 Task: Look for properties with 1 bedroom.
Action: Mouse moved to (1075, 151)
Screenshot: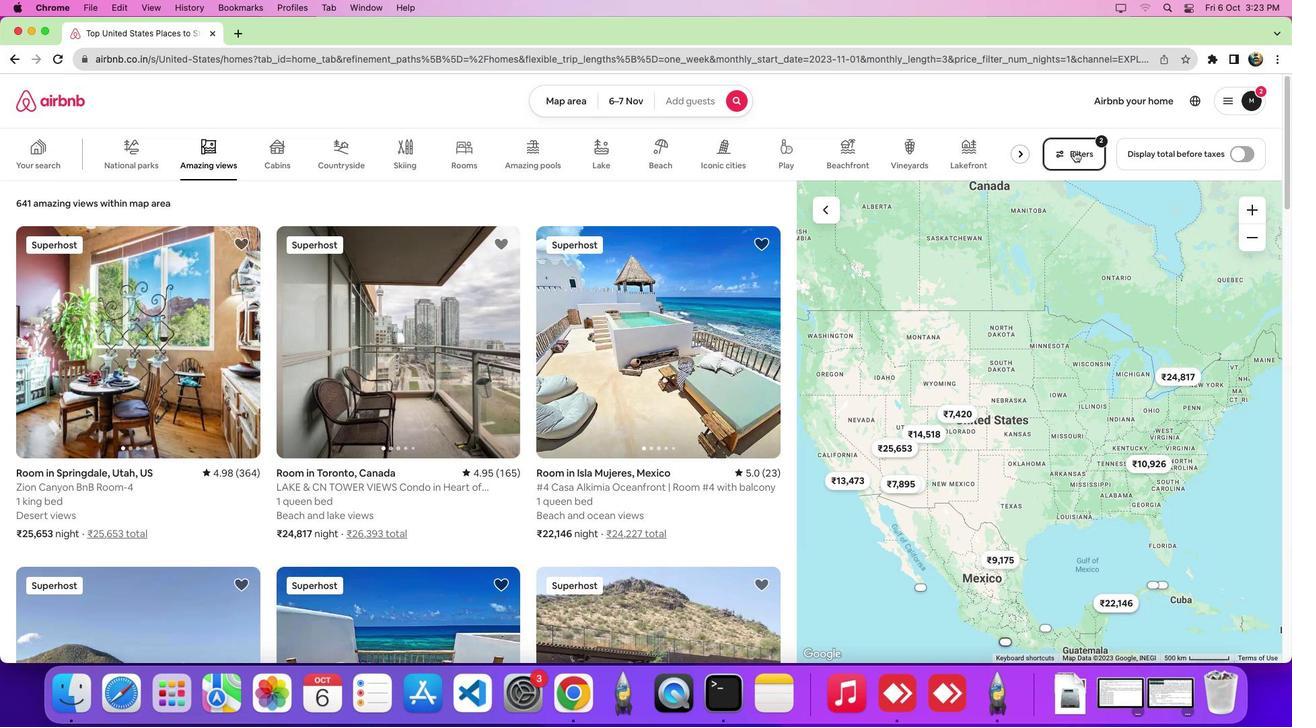 
Action: Mouse pressed left at (1075, 151)
Screenshot: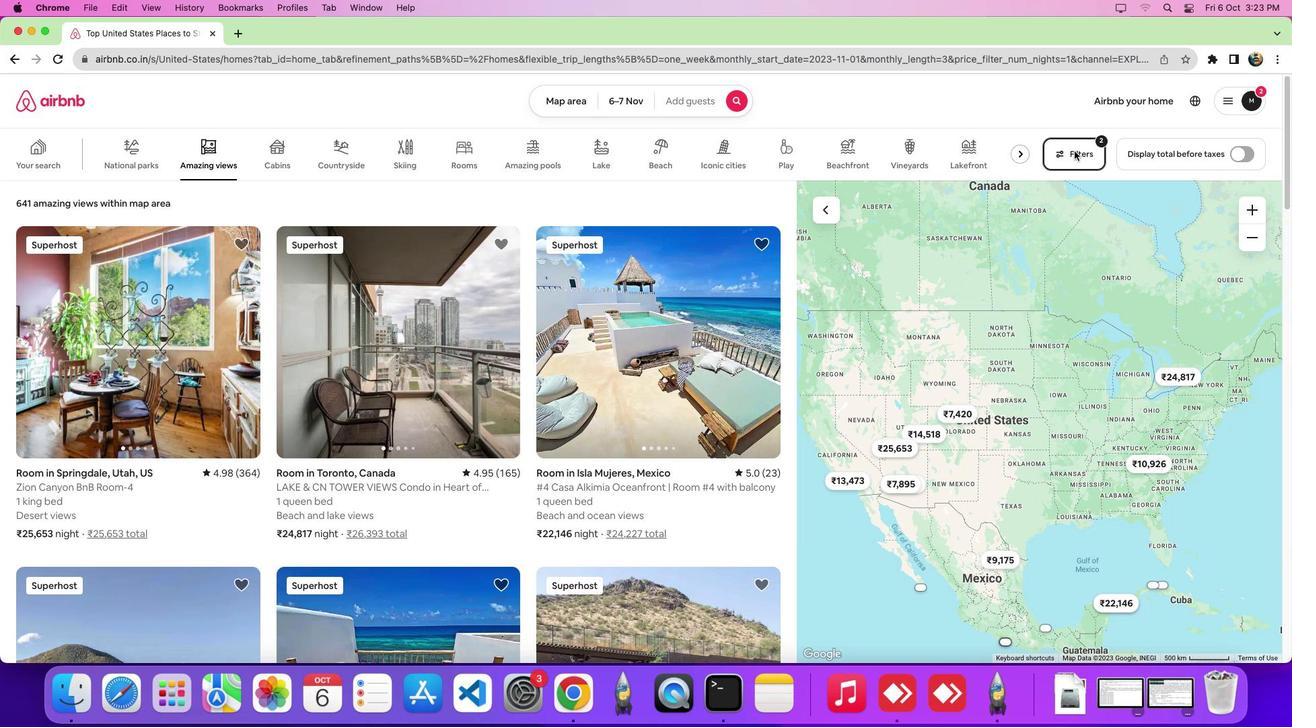 
Action: Mouse moved to (624, 232)
Screenshot: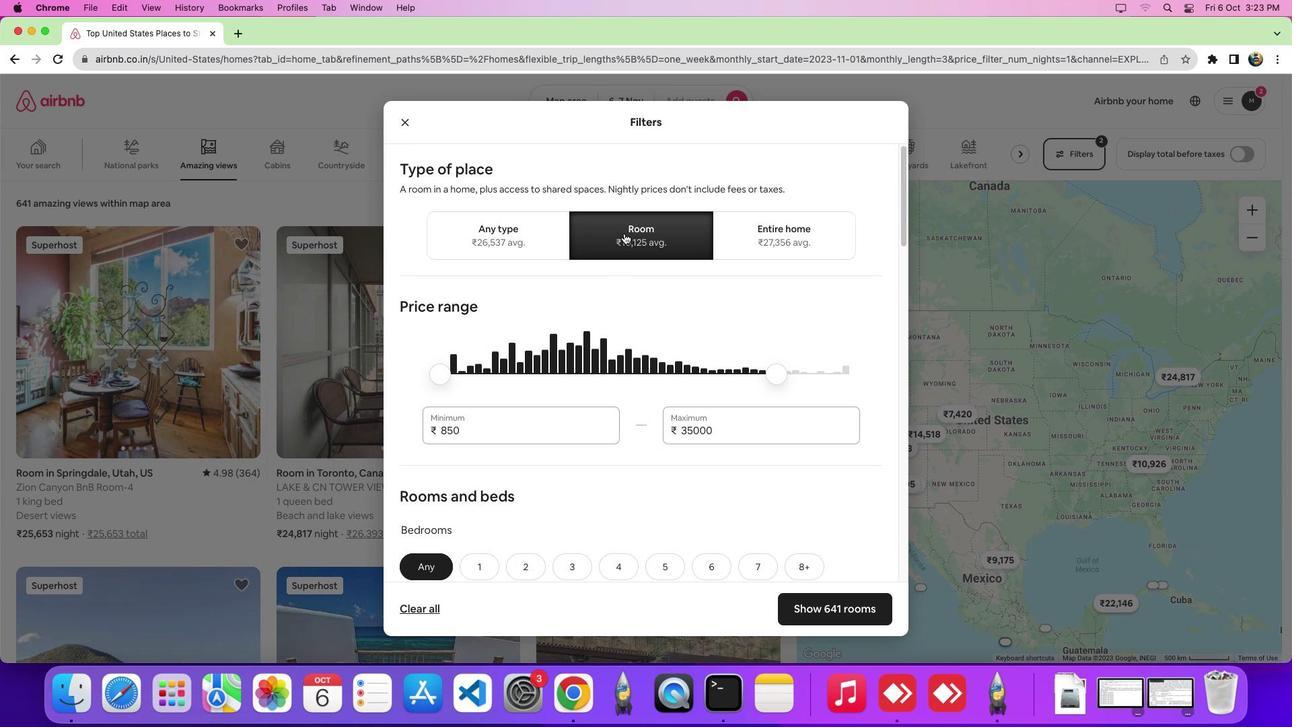 
Action: Mouse pressed left at (624, 232)
Screenshot: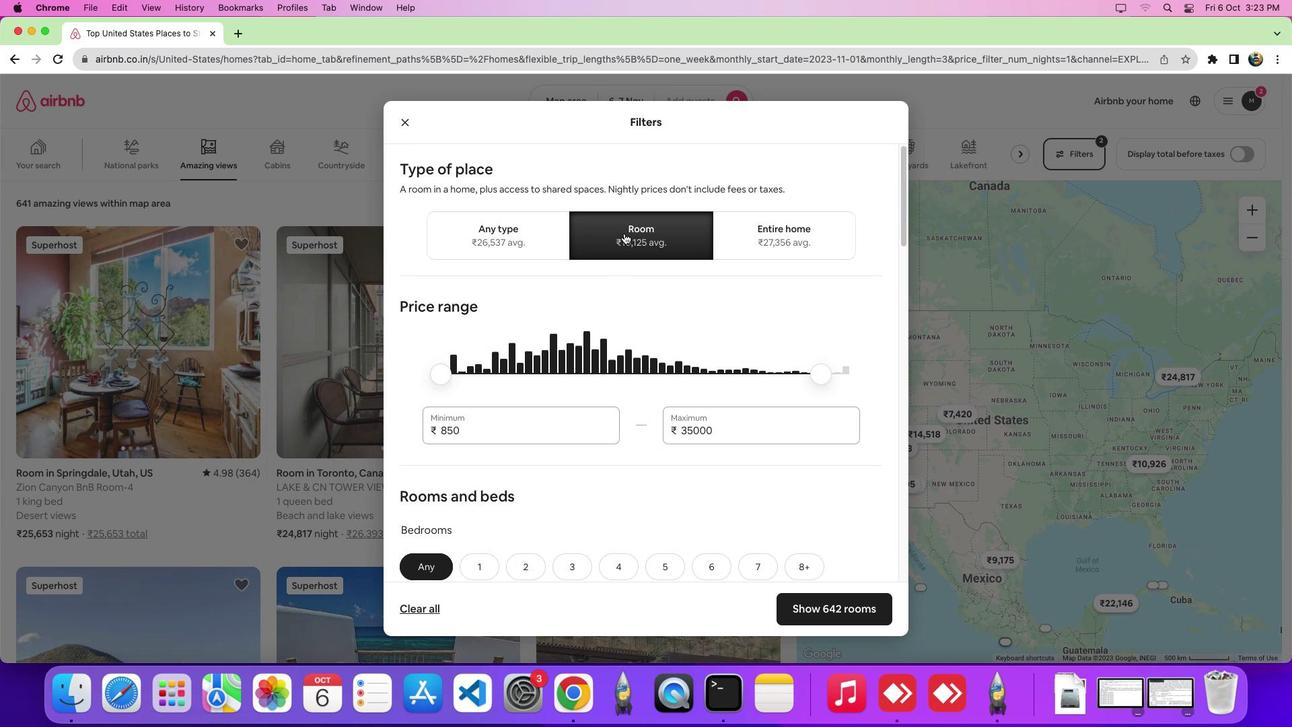 
Action: Mouse moved to (631, 326)
Screenshot: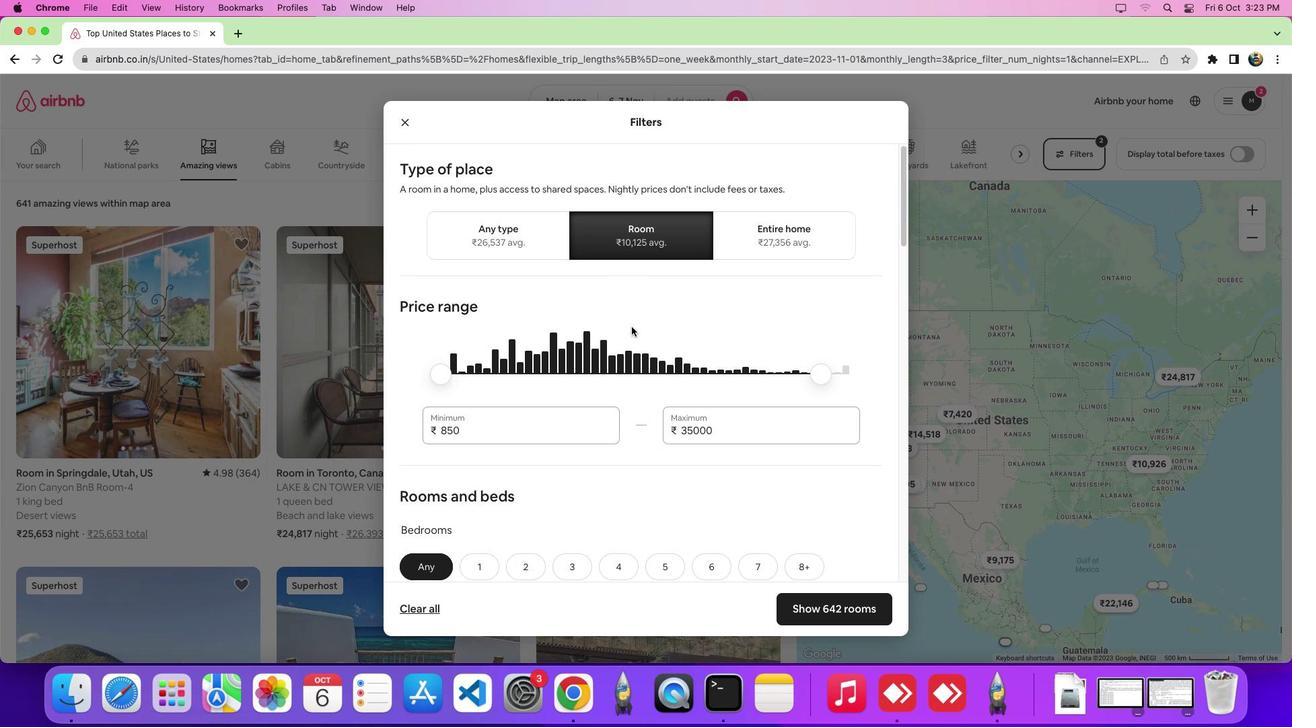 
Action: Mouse scrolled (631, 326) with delta (0, 0)
Screenshot: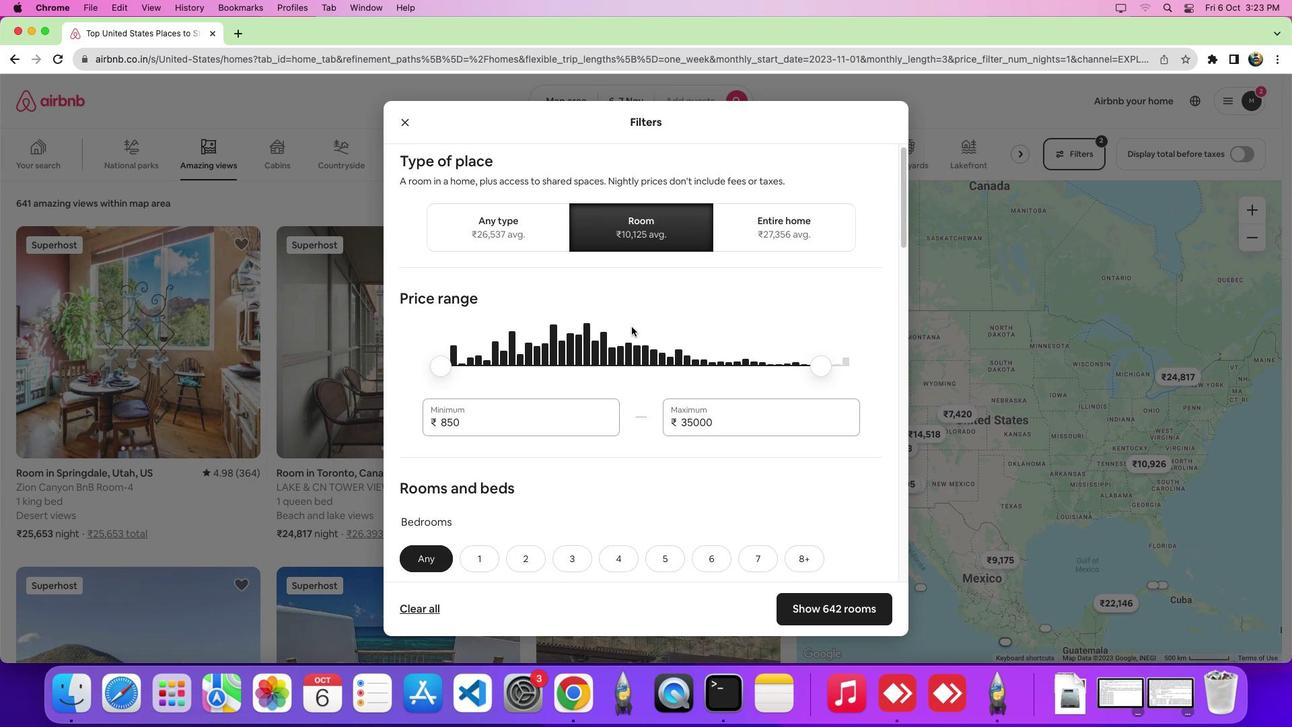 
Action: Mouse scrolled (631, 326) with delta (0, 0)
Screenshot: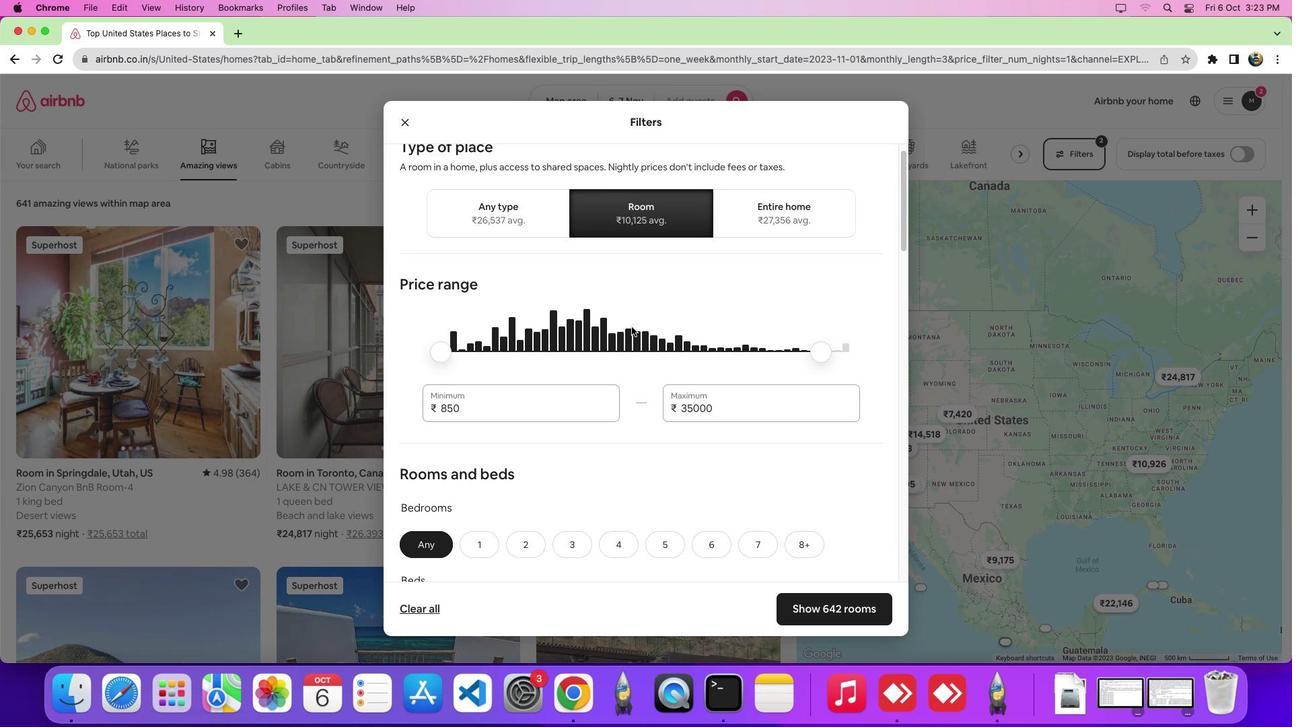 
Action: Mouse scrolled (631, 326) with delta (0, 0)
Screenshot: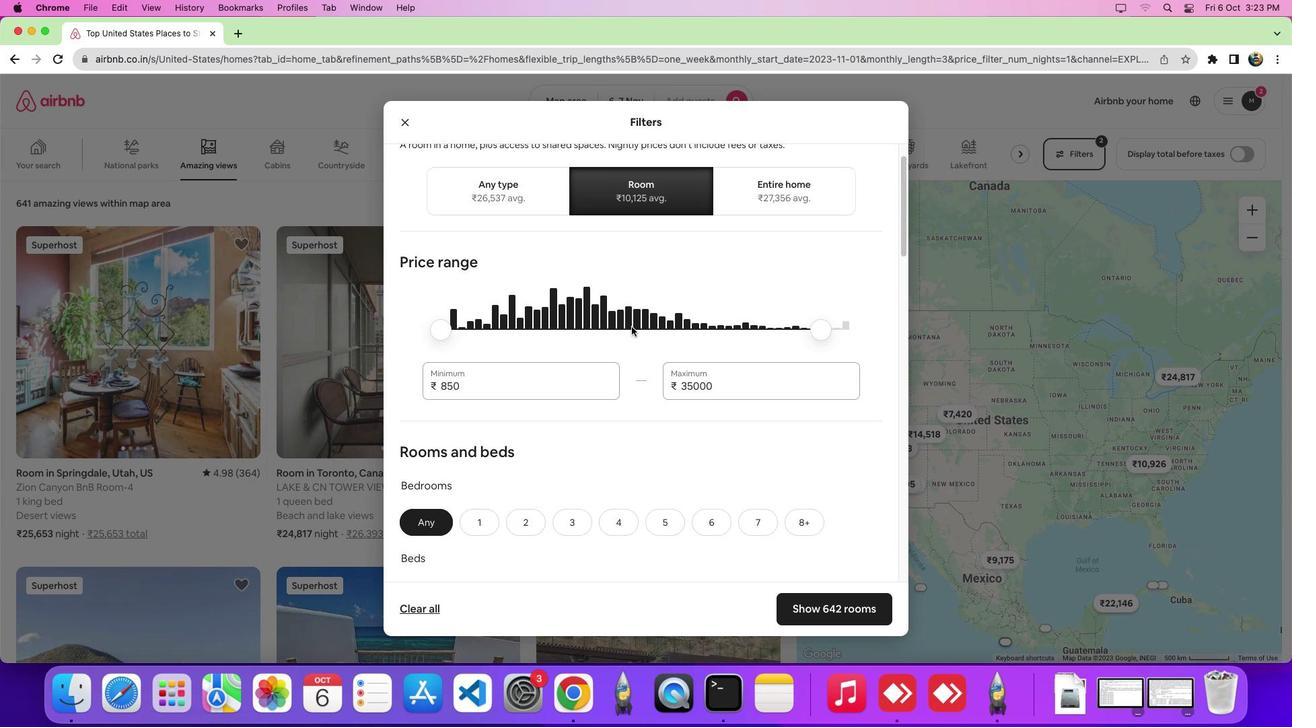 
Action: Mouse scrolled (631, 326) with delta (0, 0)
Screenshot: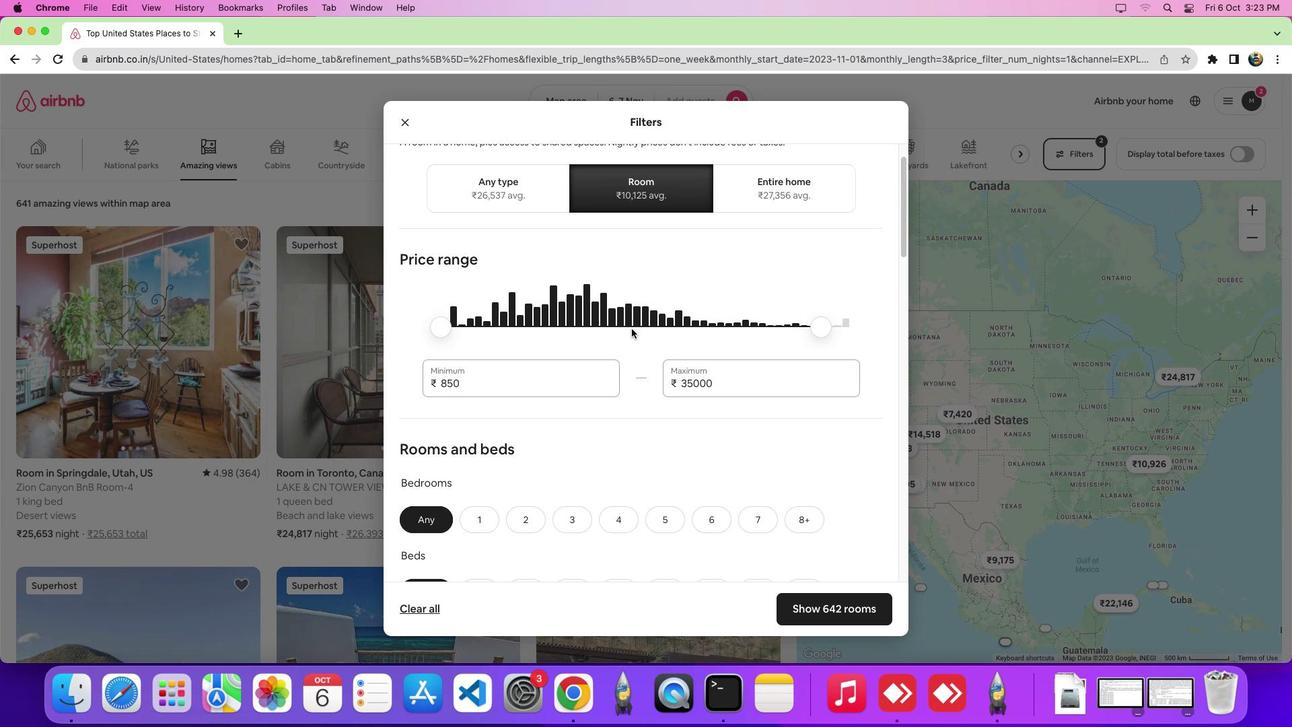 
Action: Mouse moved to (627, 334)
Screenshot: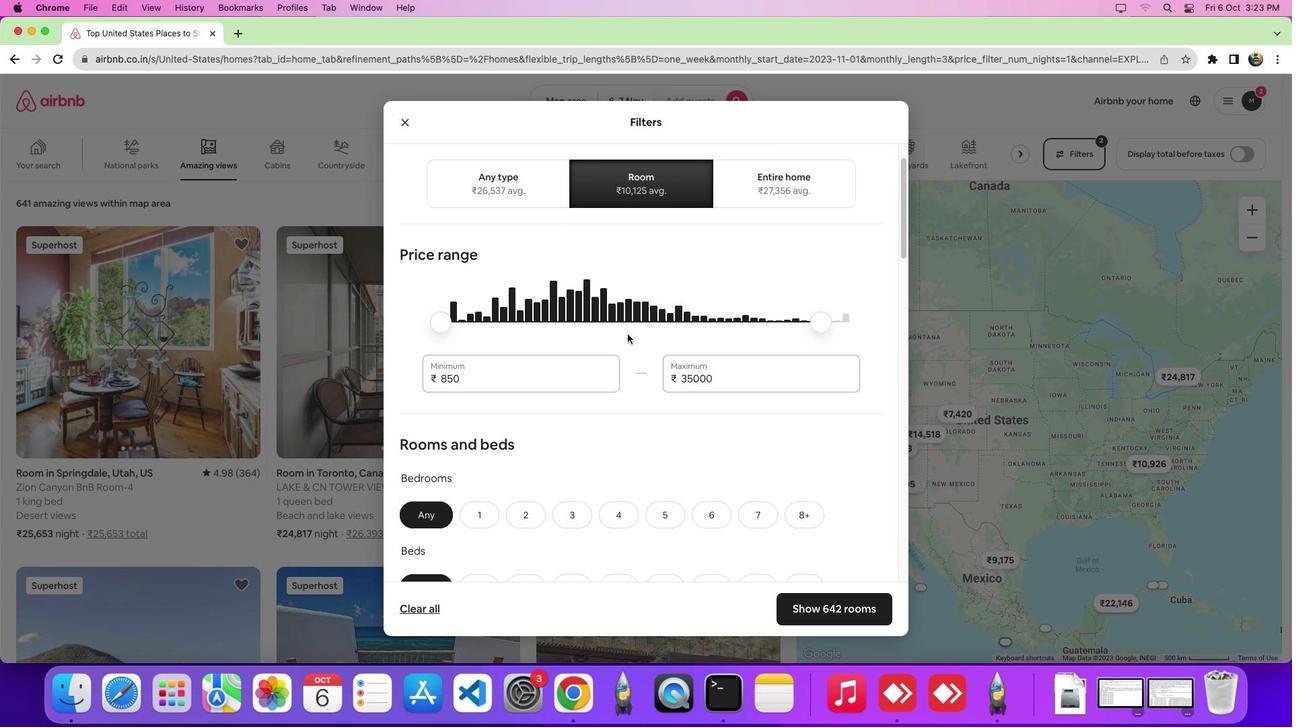 
Action: Mouse scrolled (627, 334) with delta (0, 0)
Screenshot: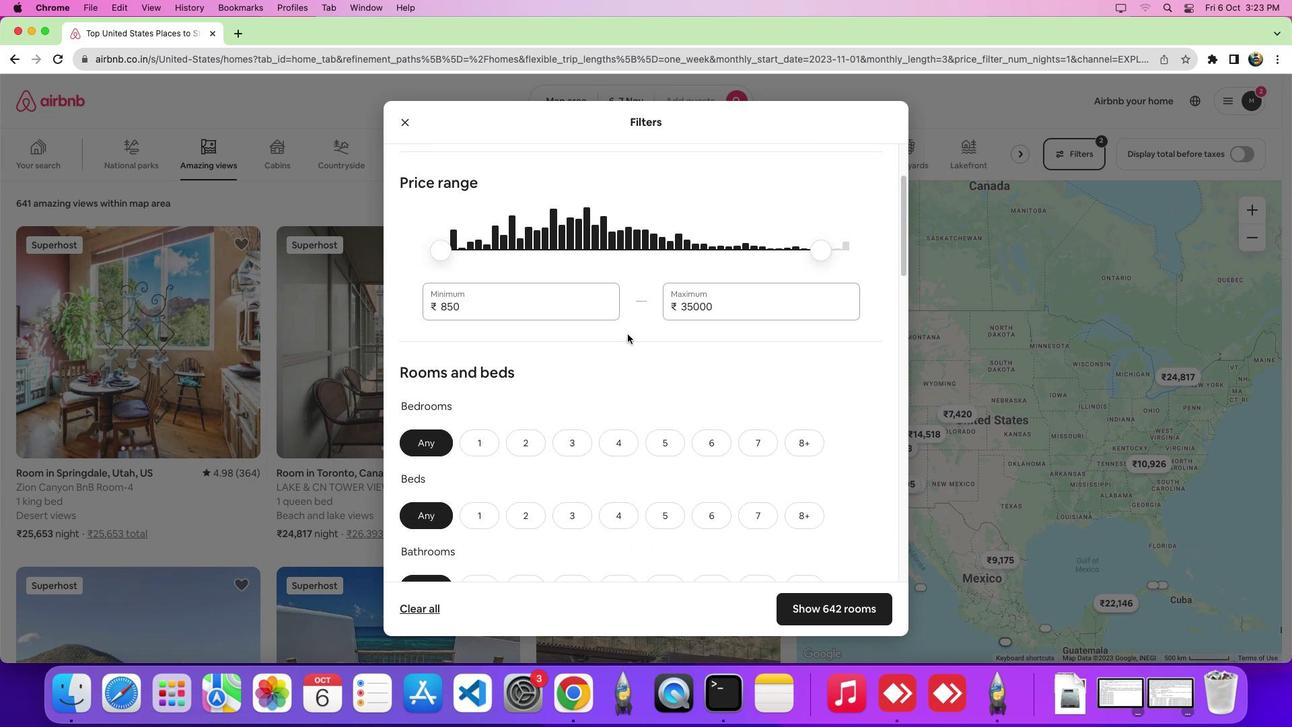 
Action: Mouse scrolled (627, 334) with delta (0, 0)
Screenshot: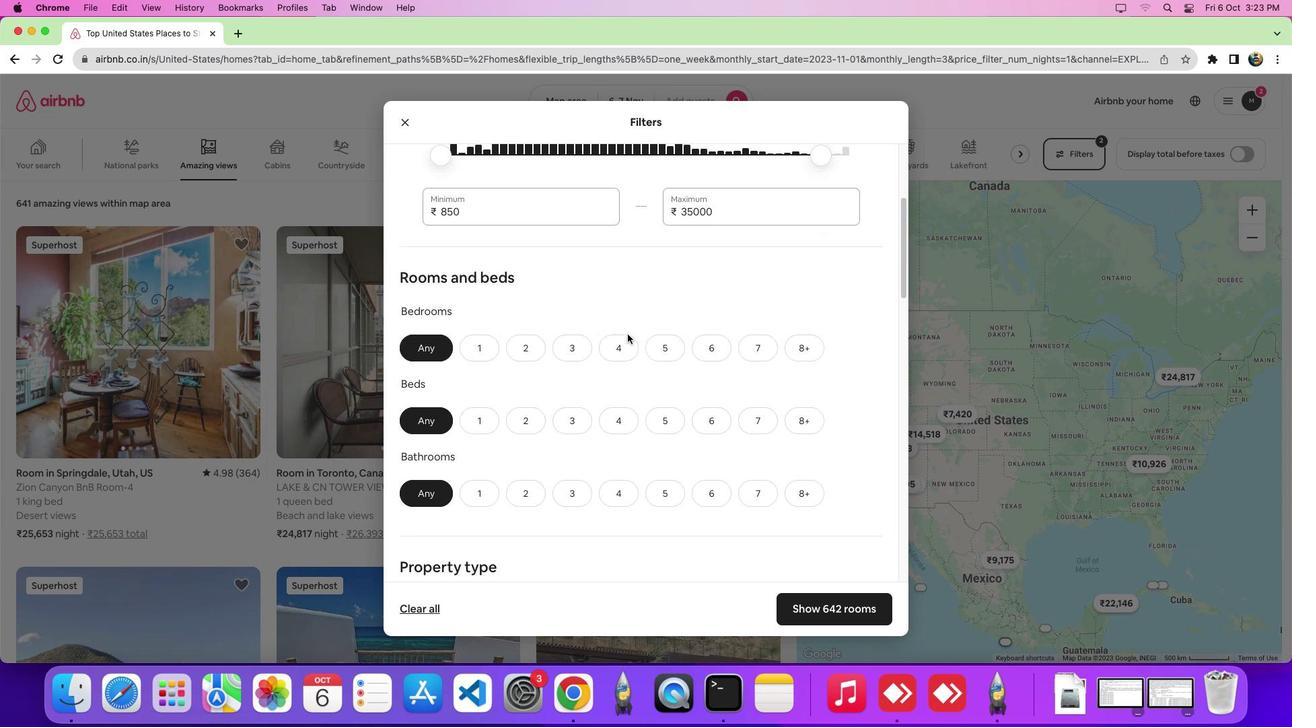 
Action: Mouse scrolled (627, 334) with delta (0, -3)
Screenshot: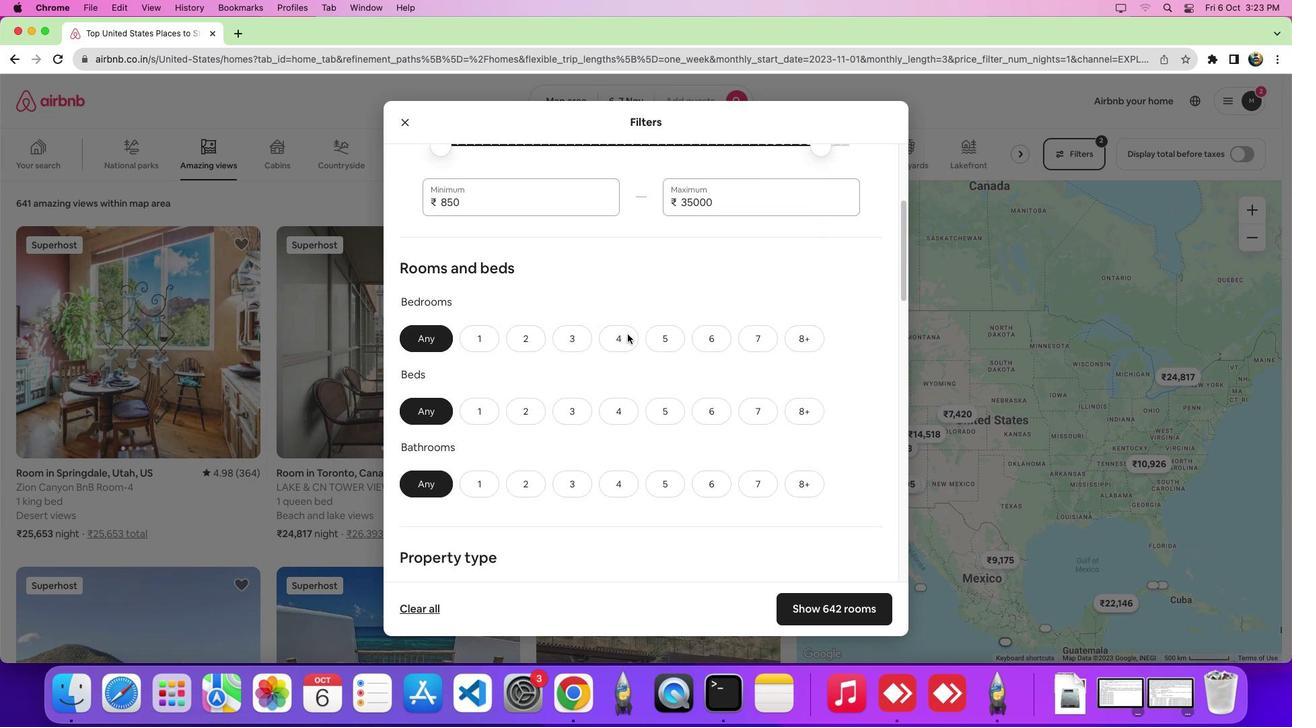 
Action: Mouse moved to (465, 337)
Screenshot: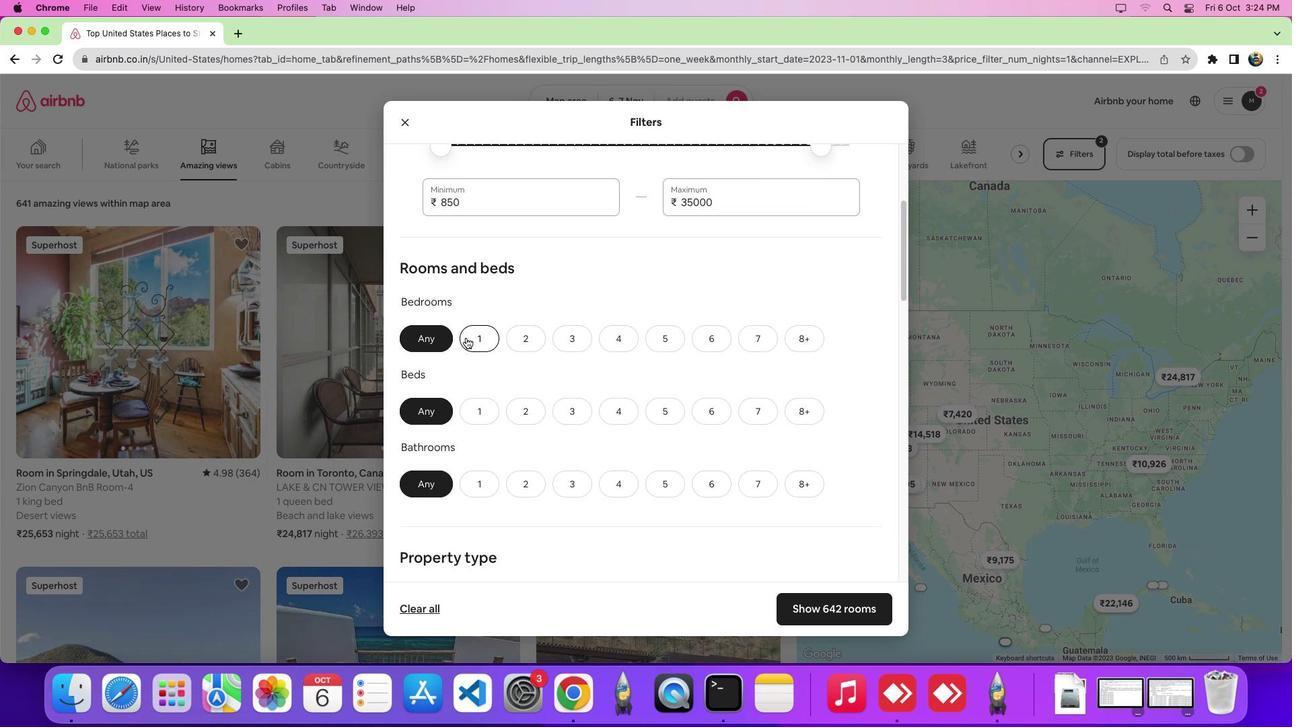 
Action: Mouse pressed left at (465, 337)
Screenshot: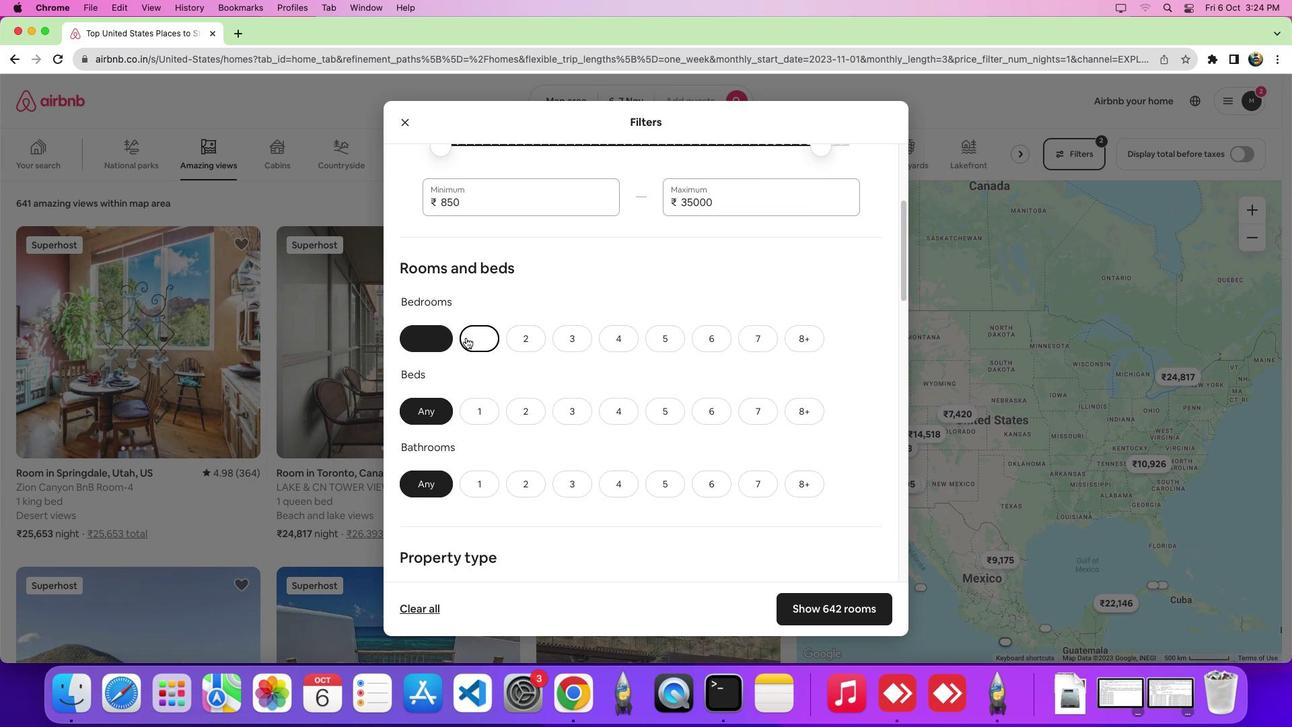 
Action: Mouse moved to (867, 605)
Screenshot: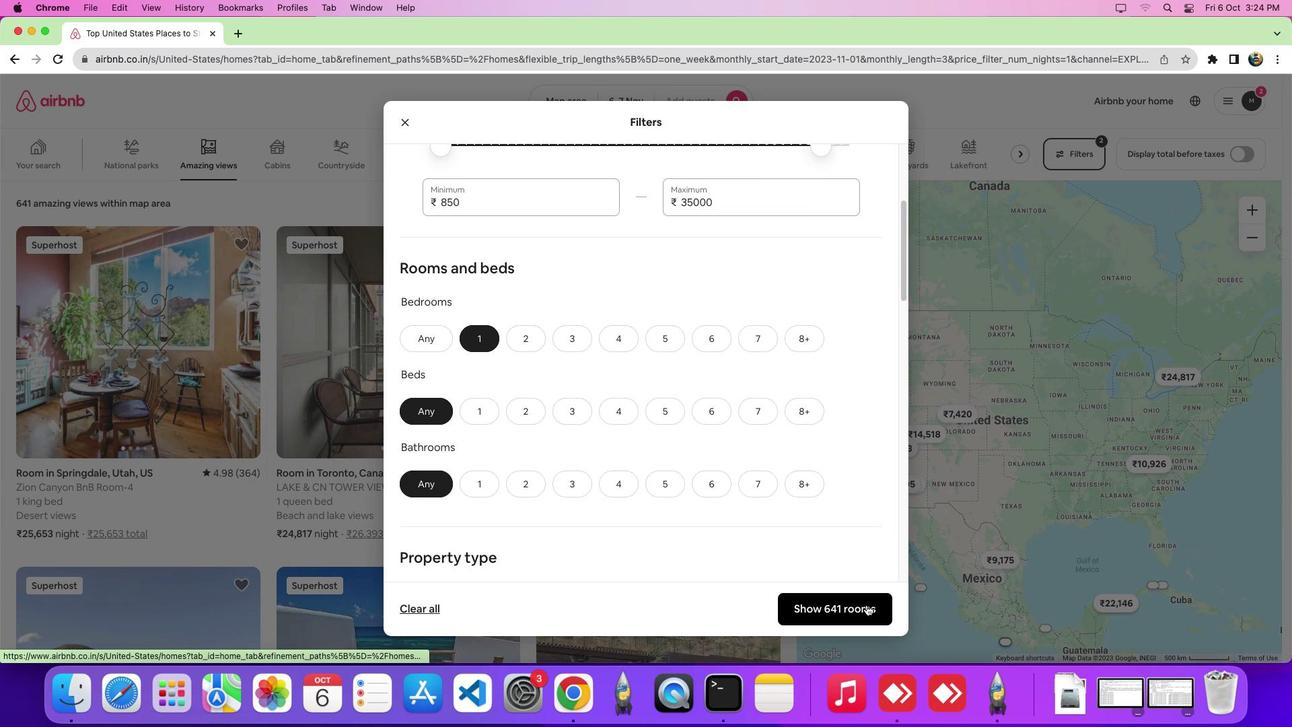 
Action: Mouse pressed left at (867, 605)
Screenshot: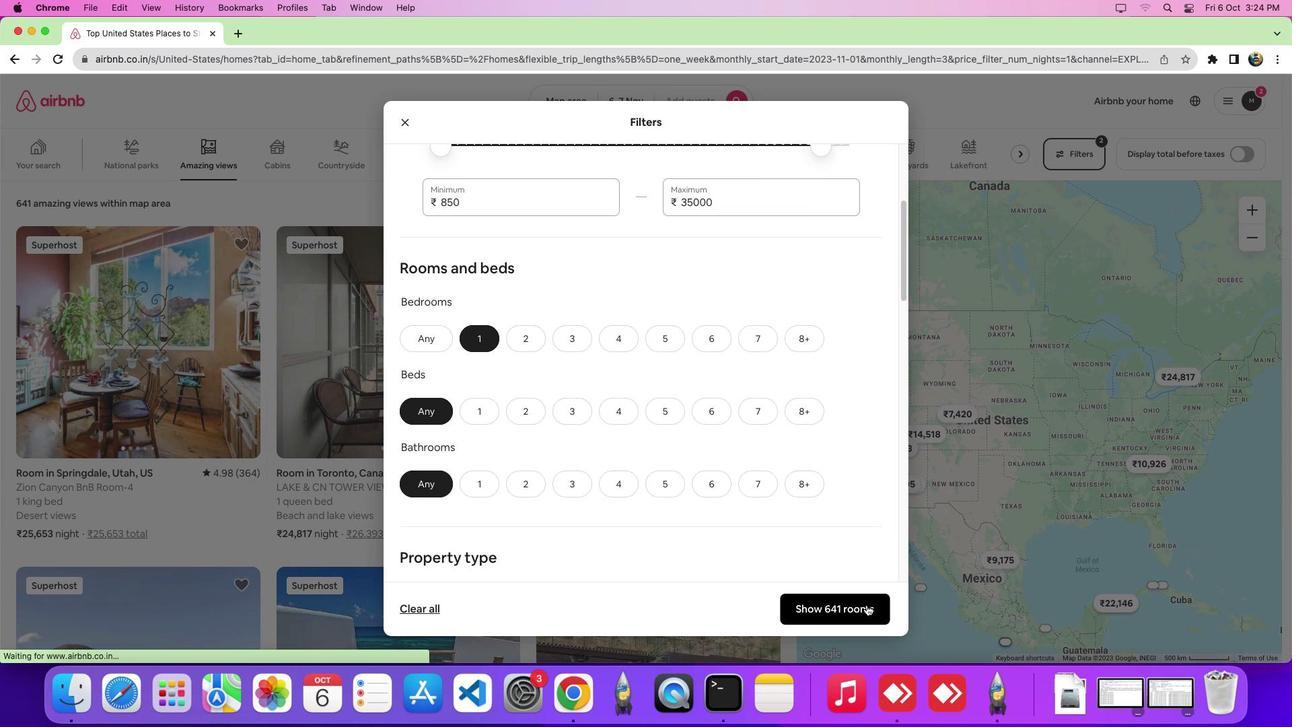 
Action: Mouse moved to (865, 516)
Screenshot: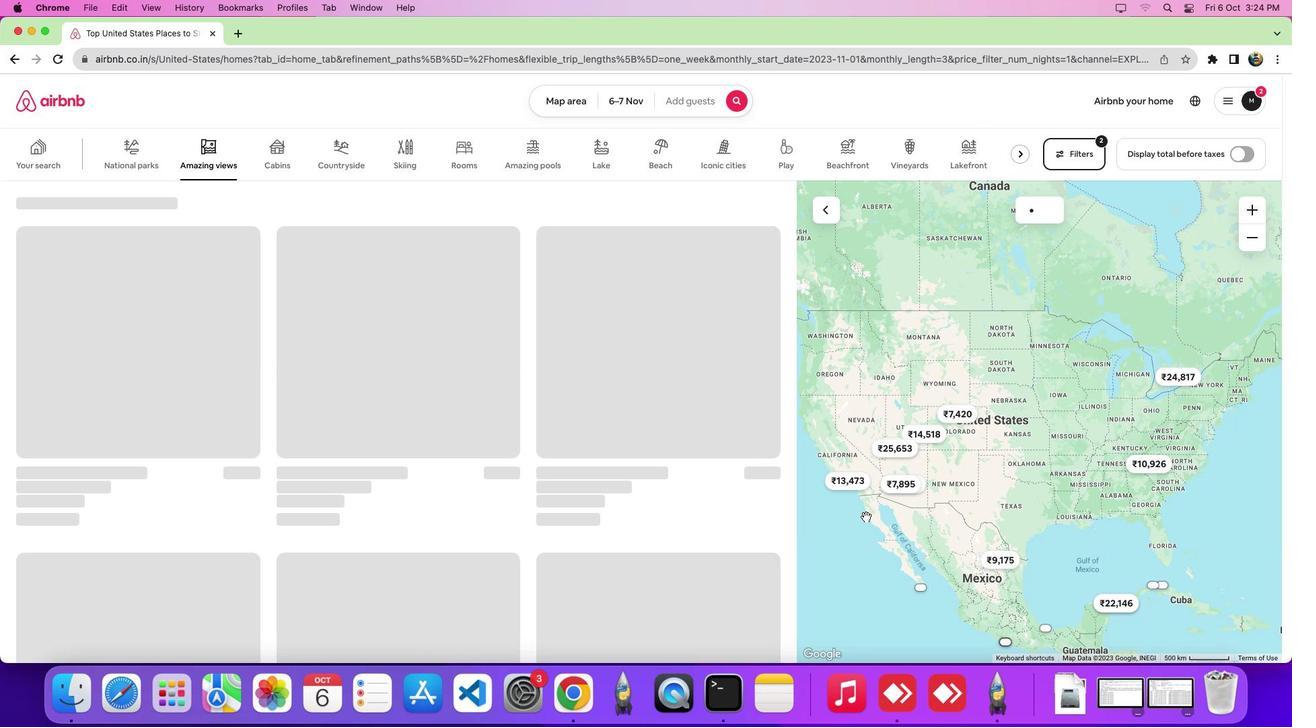 
